 Task: Search email   from Email0090 in folder Inbox with a subject Subject0086
Action: Mouse moved to (497, 535)
Screenshot: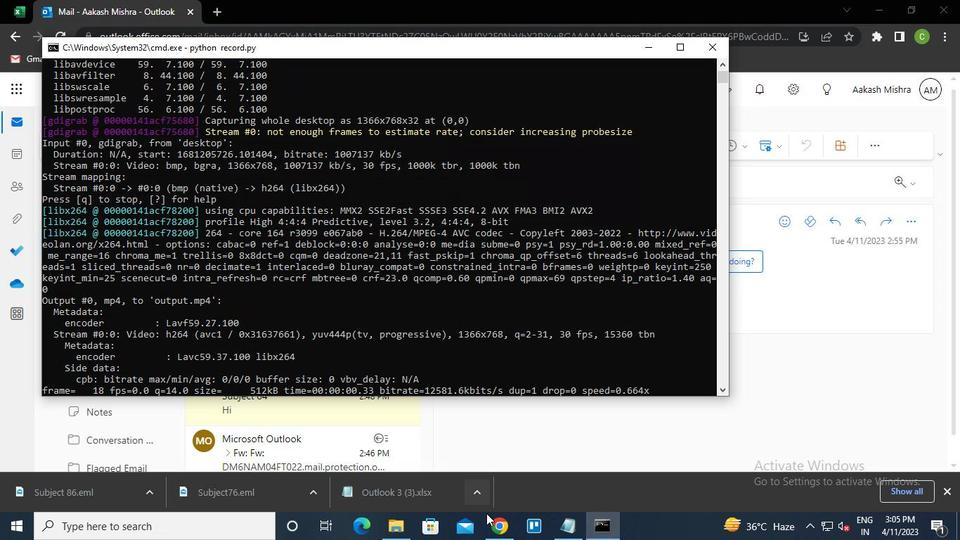 
Action: Mouse pressed left at (497, 535)
Screenshot: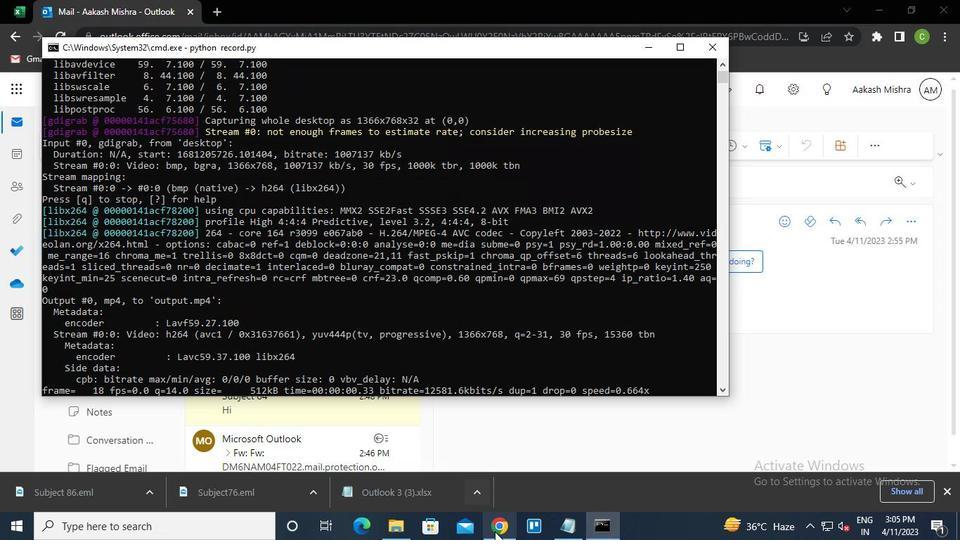 
Action: Mouse moved to (419, 86)
Screenshot: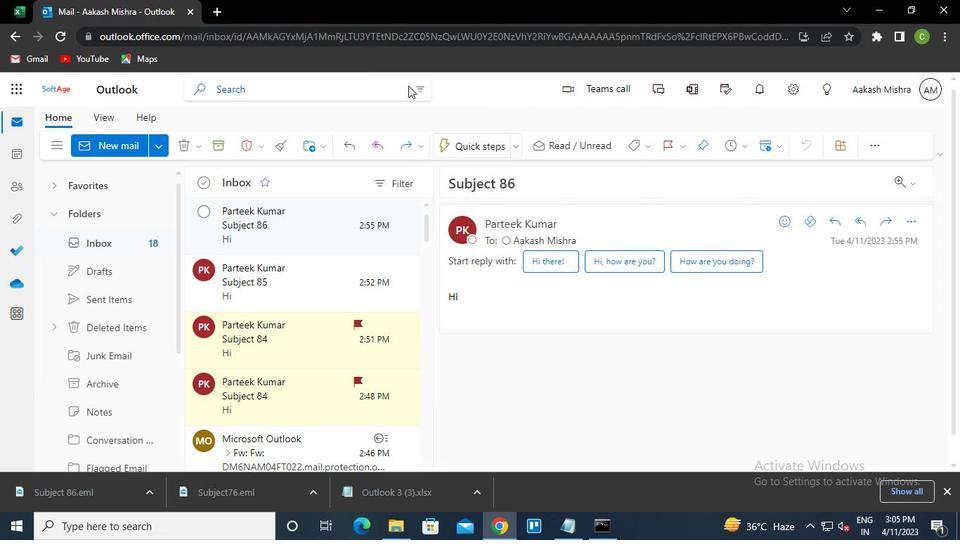
Action: Mouse pressed left at (419, 86)
Screenshot: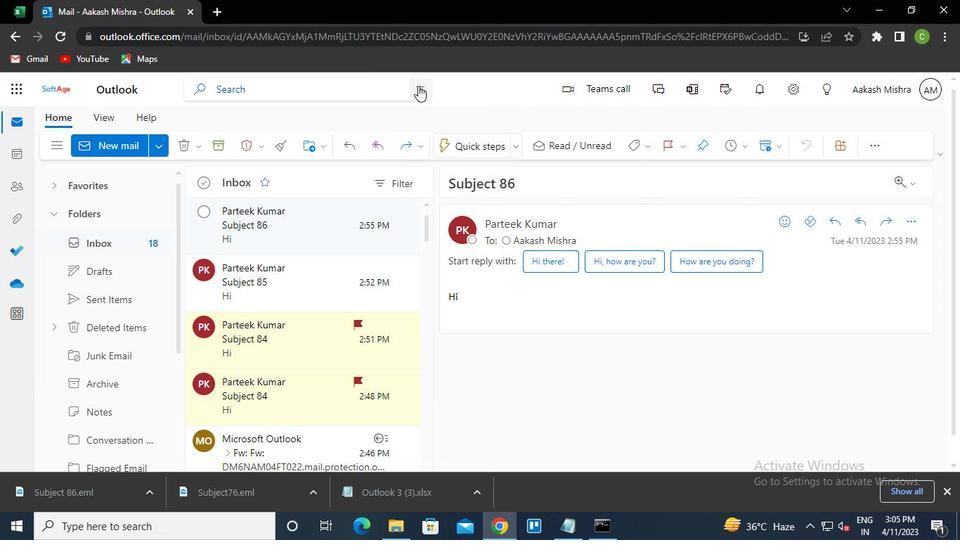 
Action: Mouse moved to (341, 118)
Screenshot: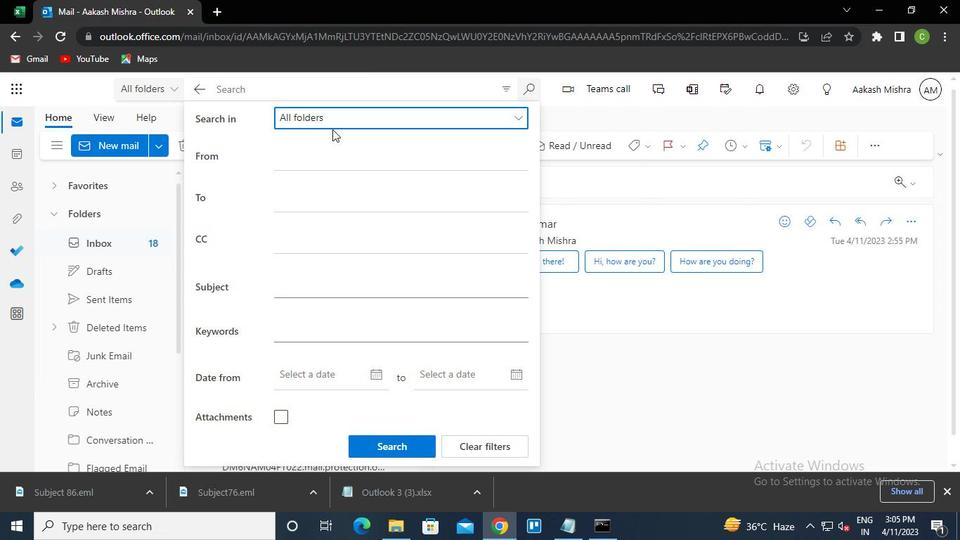 
Action: Mouse pressed left at (341, 118)
Screenshot: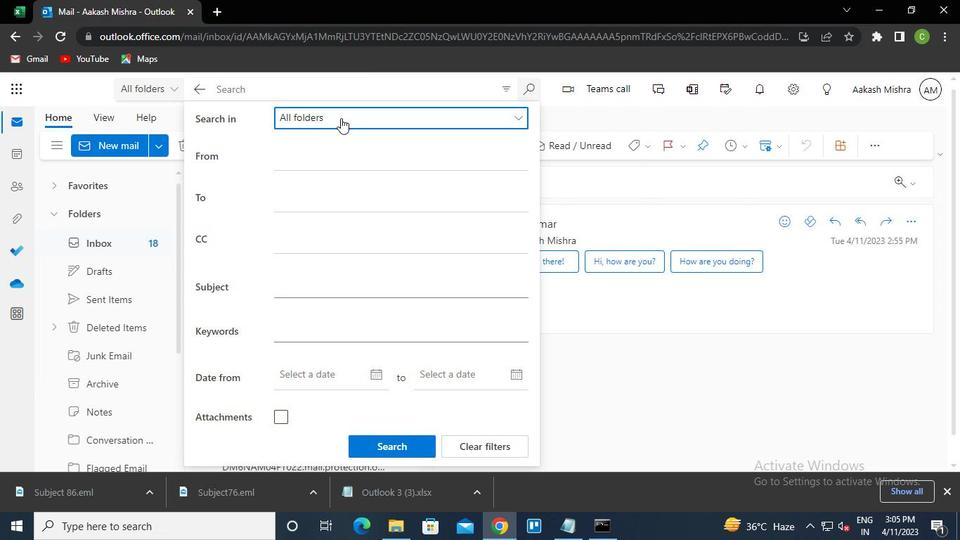
Action: Mouse moved to (315, 168)
Screenshot: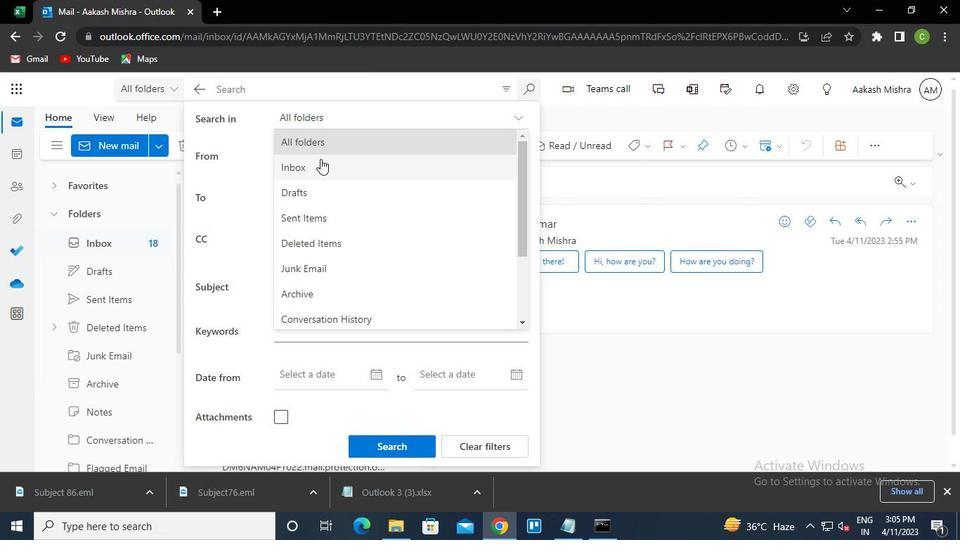 
Action: Mouse pressed left at (315, 168)
Screenshot: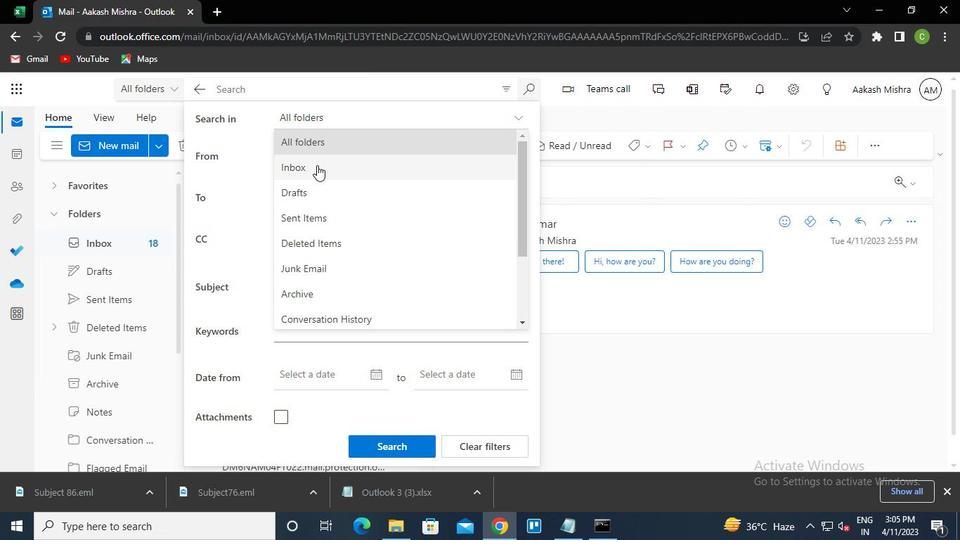 
Action: Mouse moved to (328, 295)
Screenshot: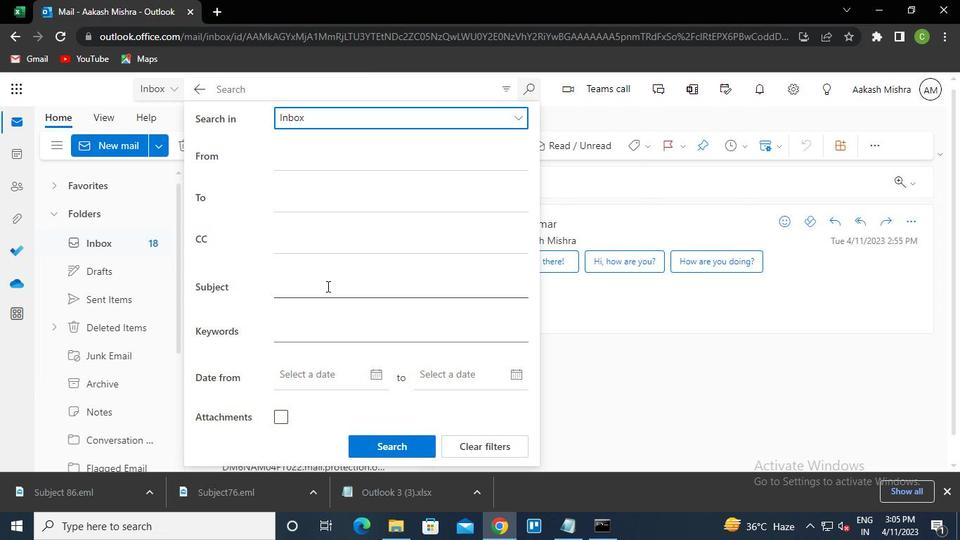 
Action: Mouse pressed left at (328, 295)
Screenshot: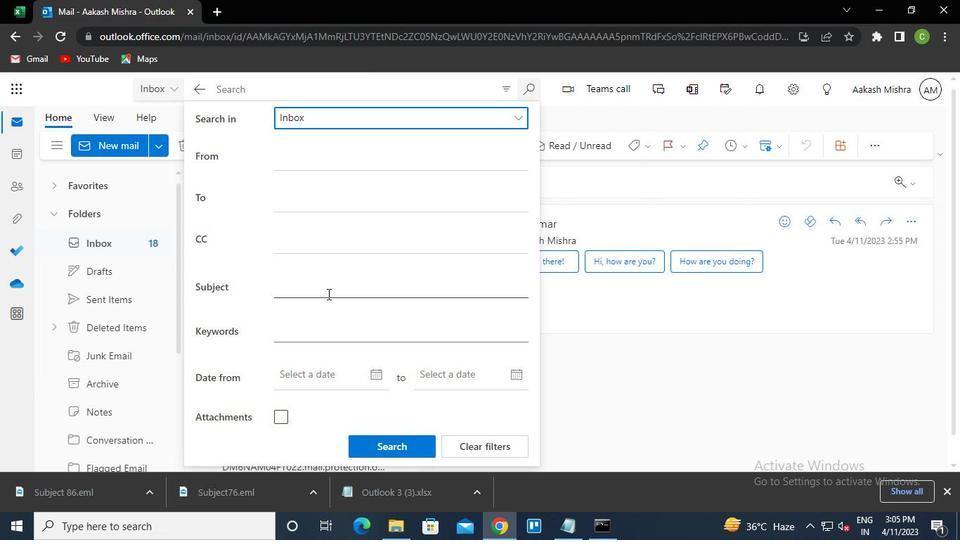 
Action: Keyboard Key.caps_lock
Screenshot: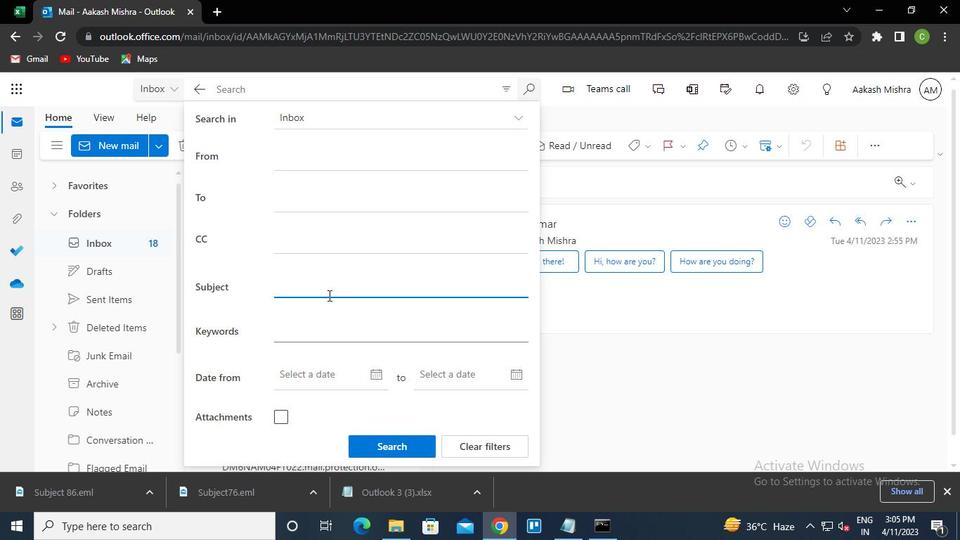 
Action: Keyboard s
Screenshot: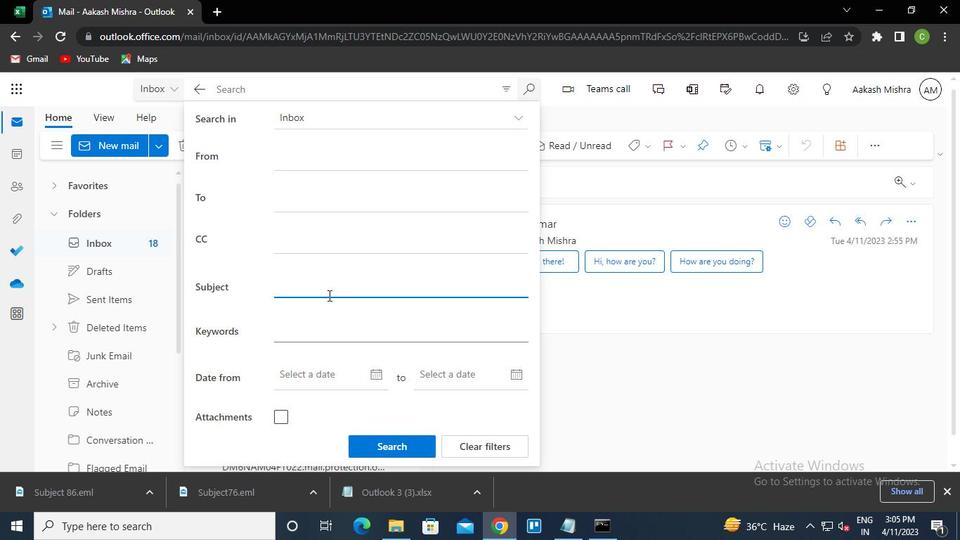 
Action: Keyboard Key.caps_lock
Screenshot: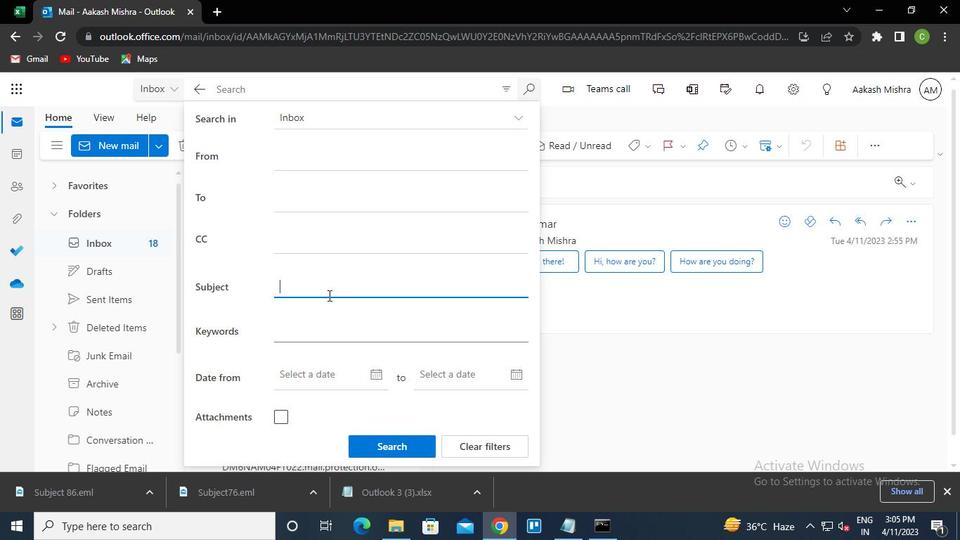 
Action: Keyboard u
Screenshot: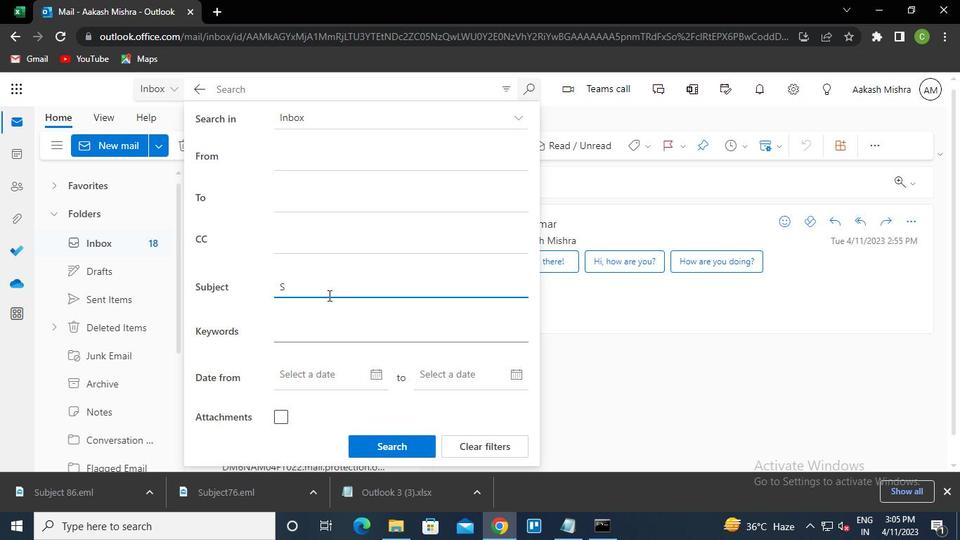 
Action: Keyboard b
Screenshot: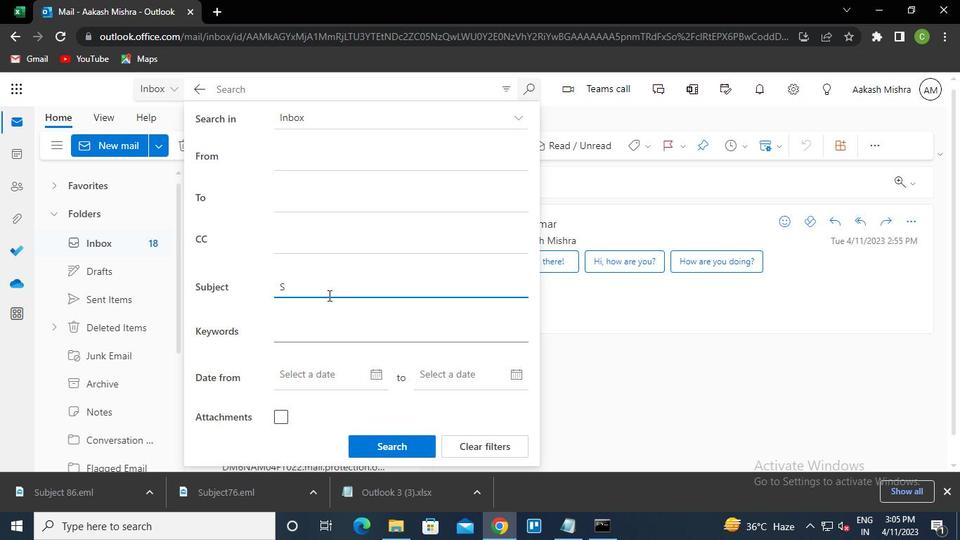 
Action: Keyboard j
Screenshot: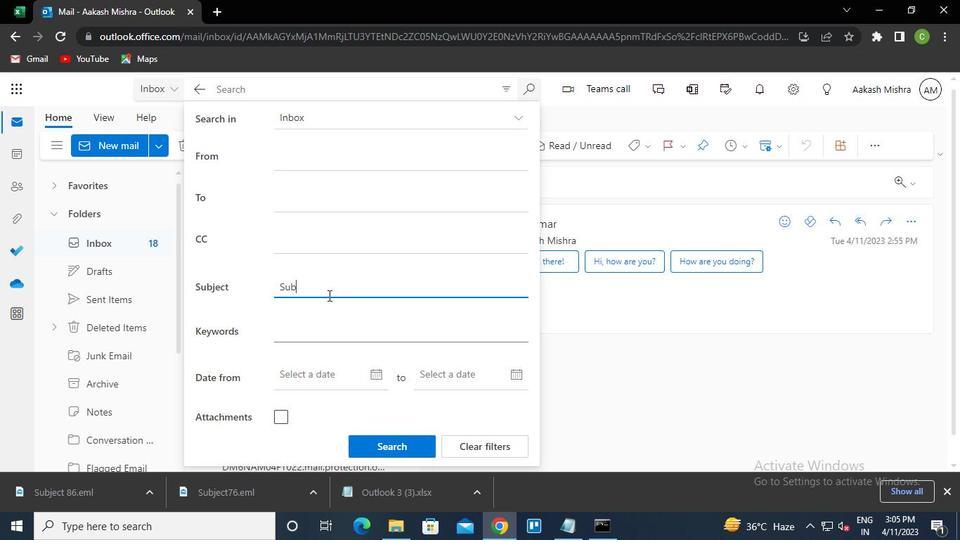 
Action: Keyboard e
Screenshot: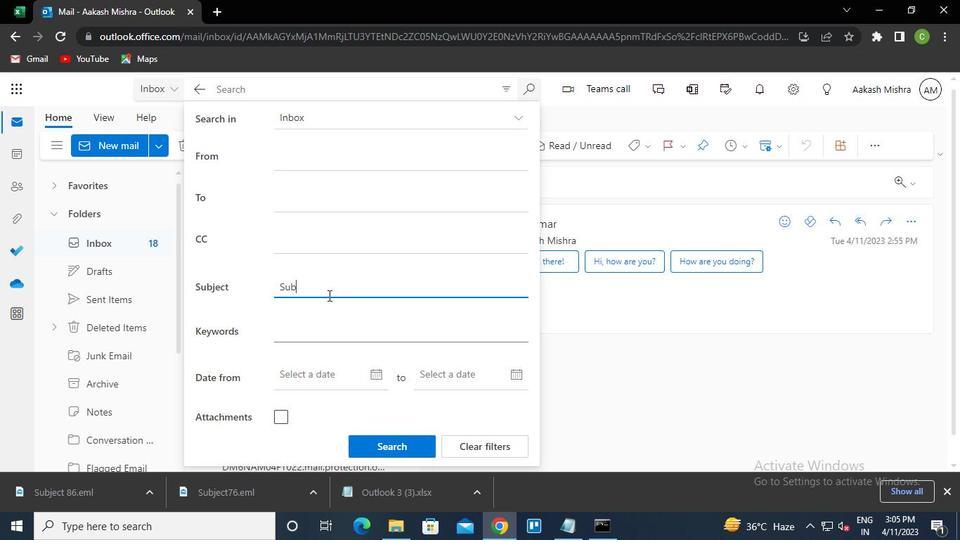
Action: Keyboard c
Screenshot: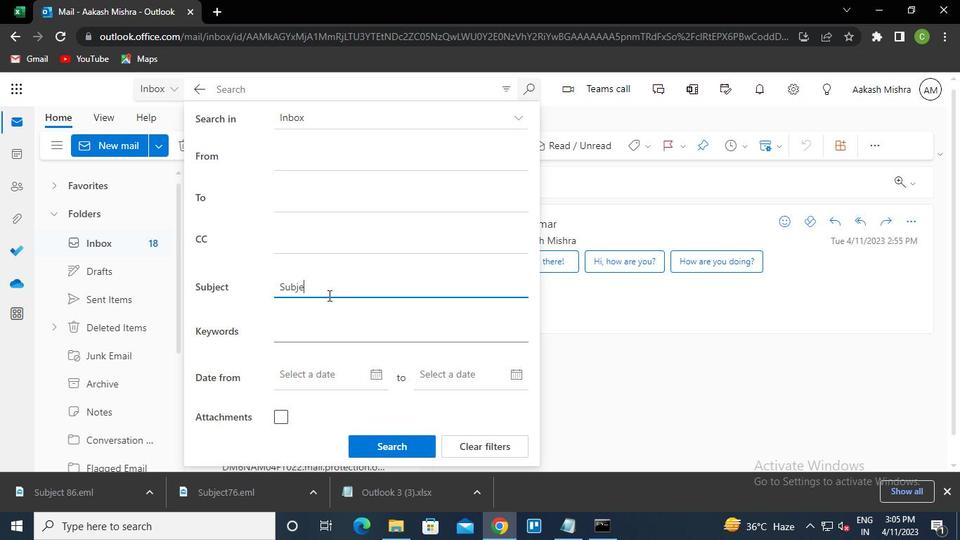 
Action: Keyboard t
Screenshot: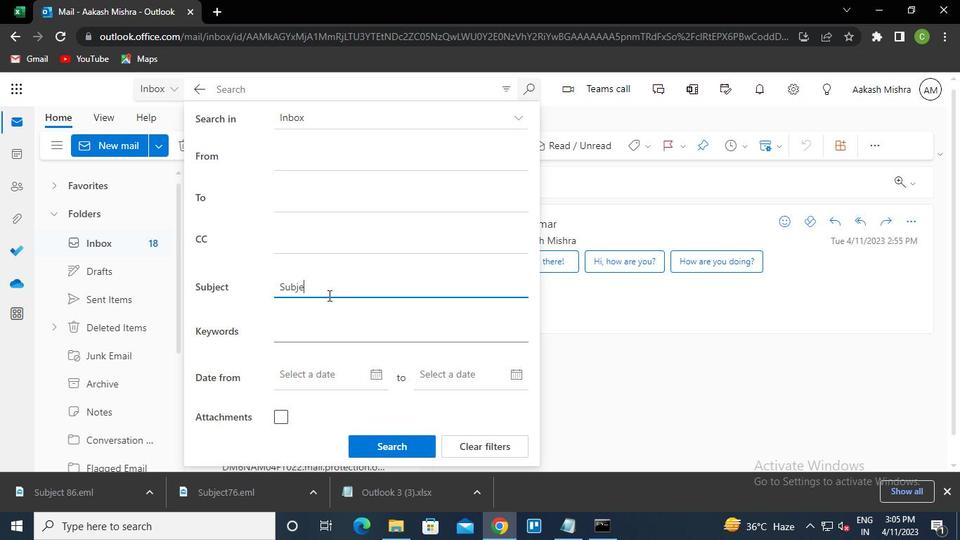 
Action: Keyboard Key.space
Screenshot: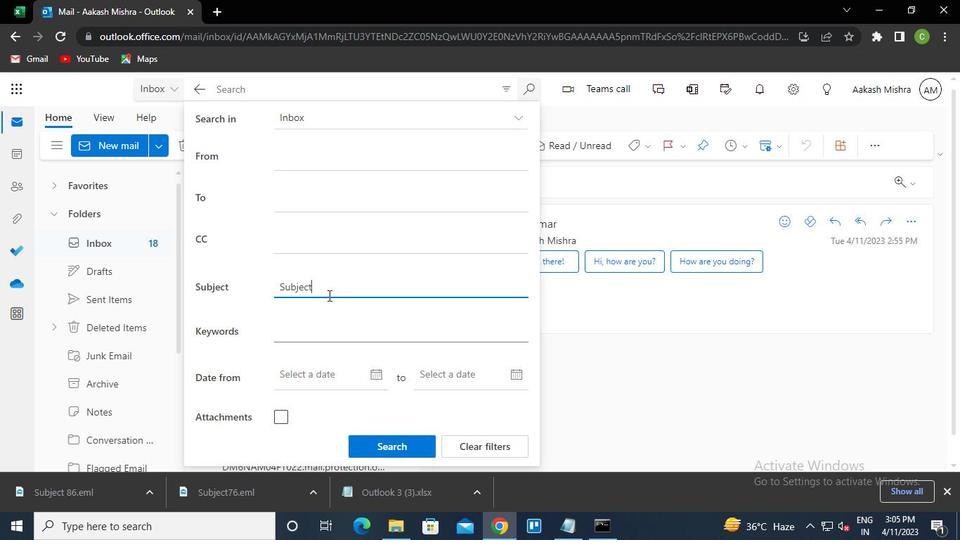 
Action: Keyboard <104>
Screenshot: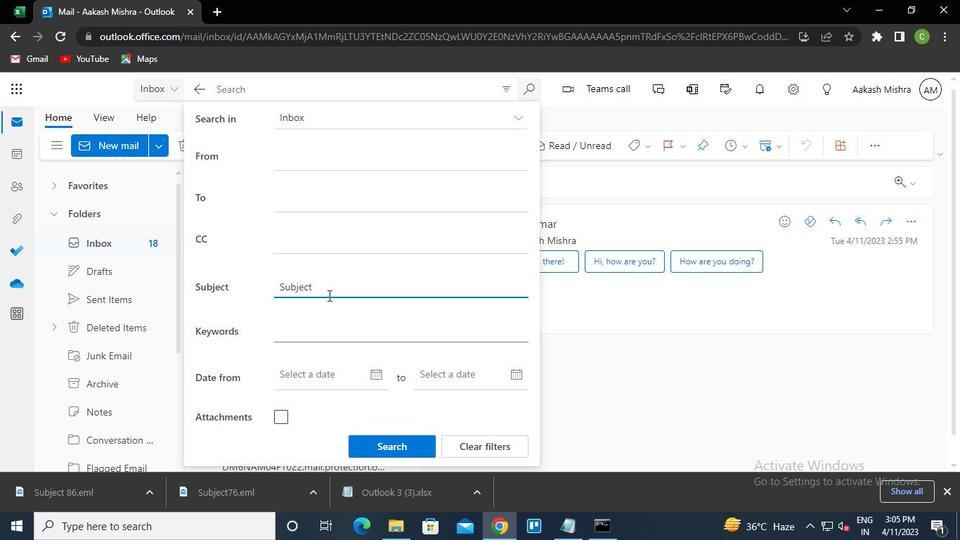 
Action: Keyboard <102>
Screenshot: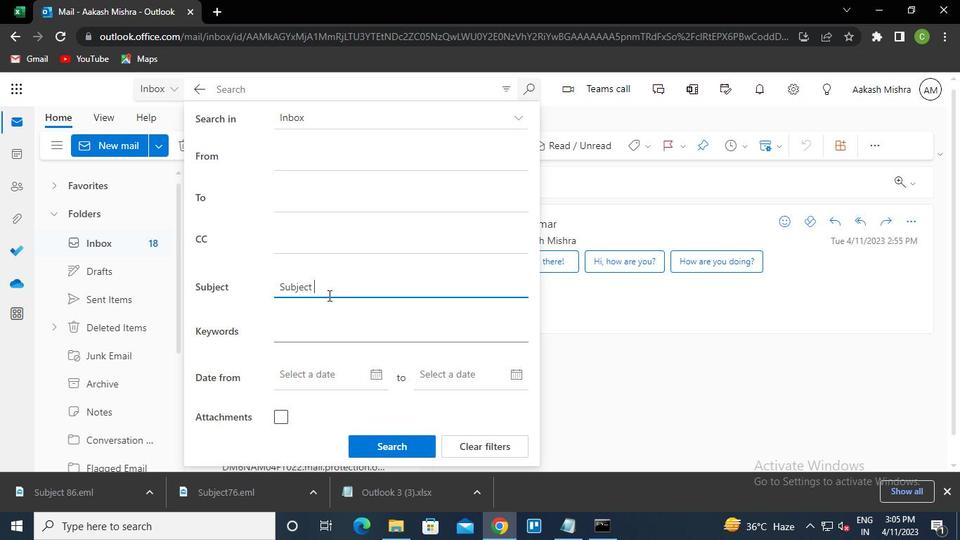 
Action: Mouse moved to (393, 449)
Screenshot: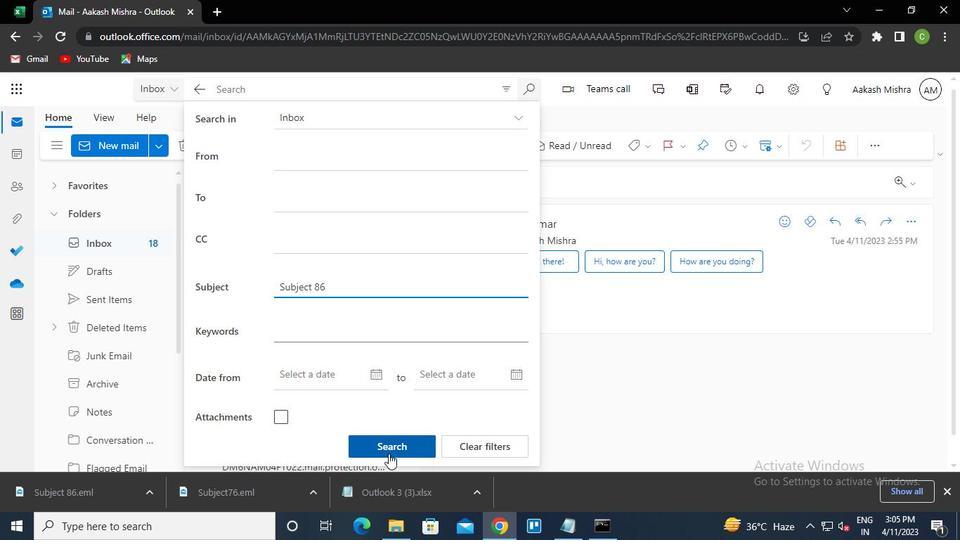 
Action: Mouse pressed left at (393, 449)
Screenshot: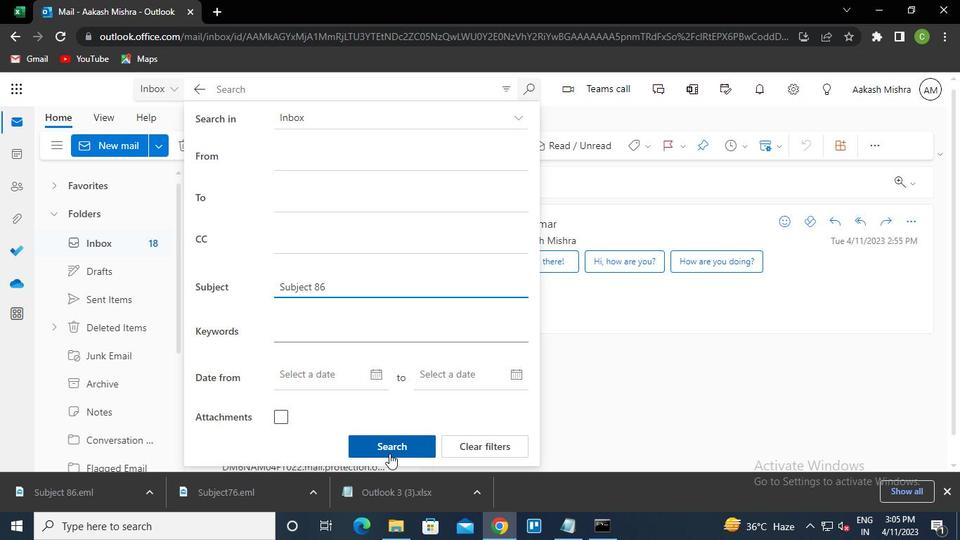 
Action: Mouse moved to (606, 533)
Screenshot: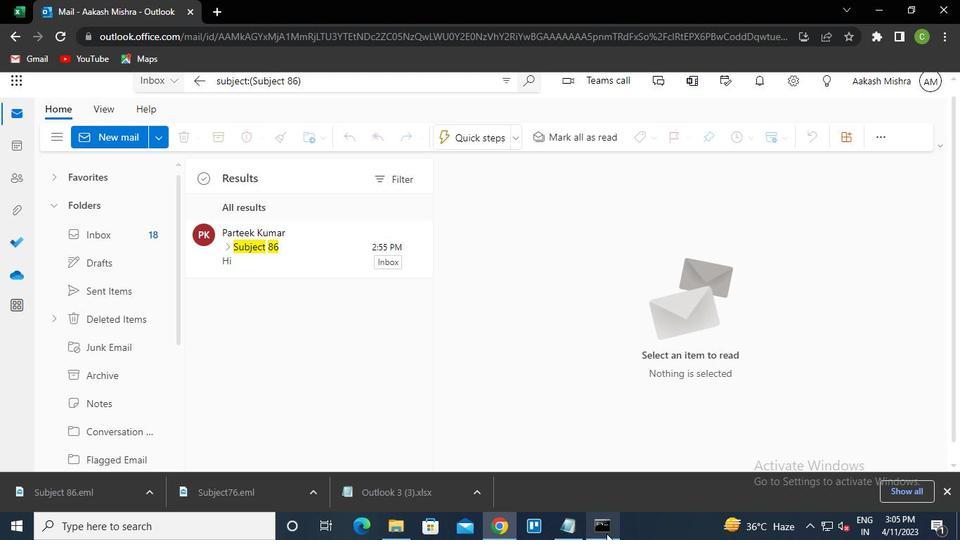 
Action: Mouse pressed left at (606, 533)
Screenshot: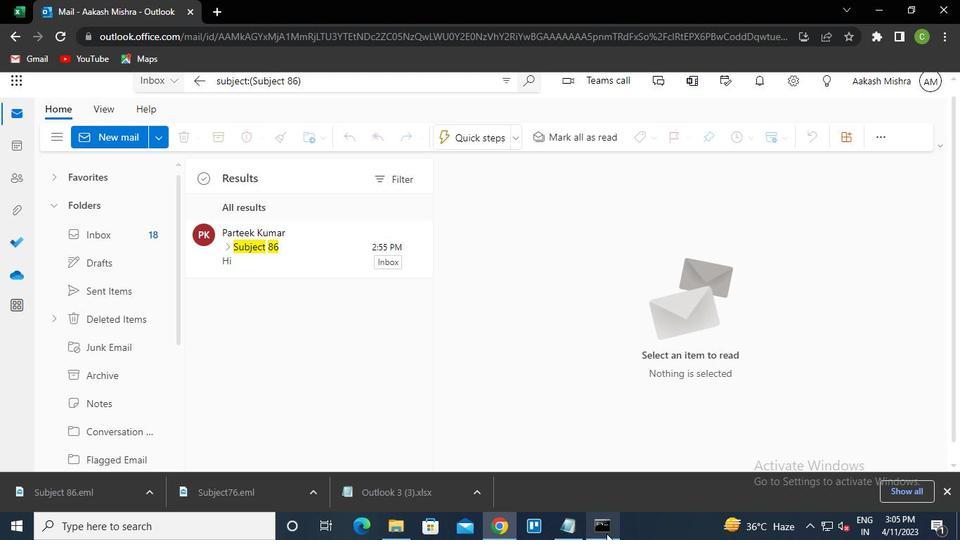 
Action: Mouse moved to (718, 49)
Screenshot: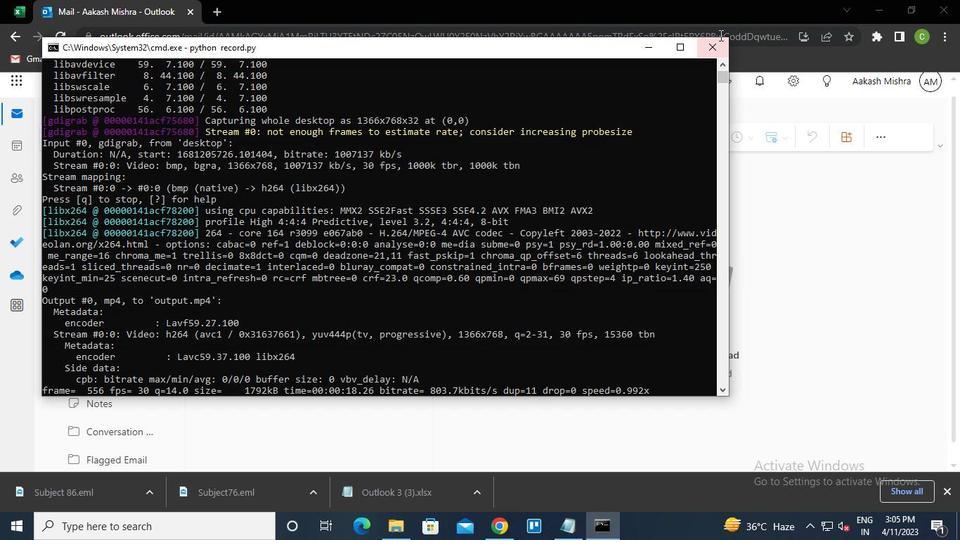 
Action: Mouse pressed left at (718, 49)
Screenshot: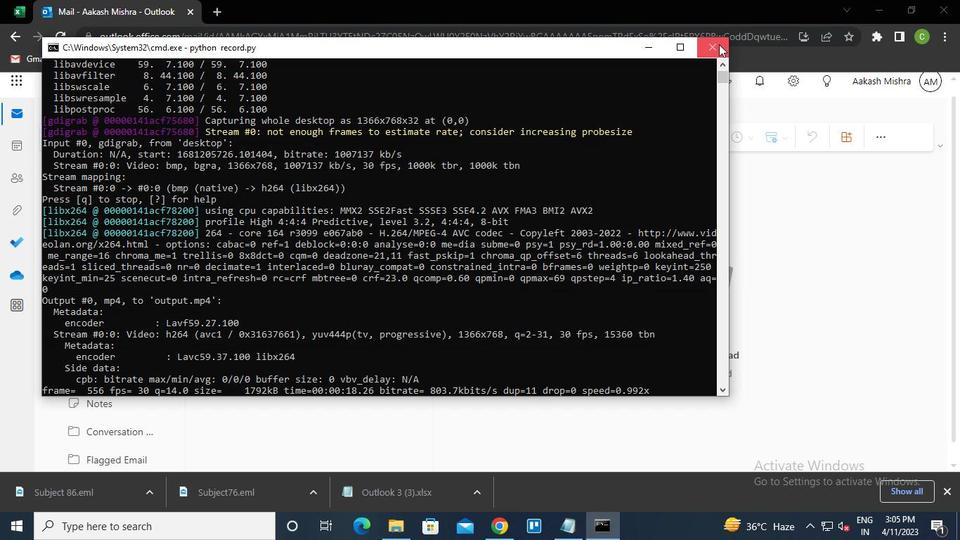 
Action: Mouse moved to (710, 65)
Screenshot: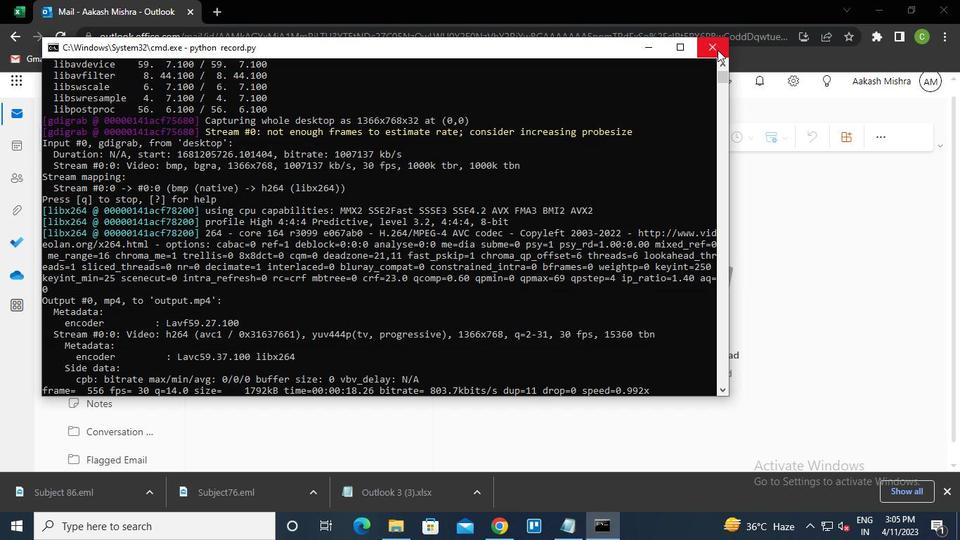 
